 Task: Look for products in the category "More Meals & Sides" from Kevin's Natural Foods only.
Action: Mouse moved to (19, 106)
Screenshot: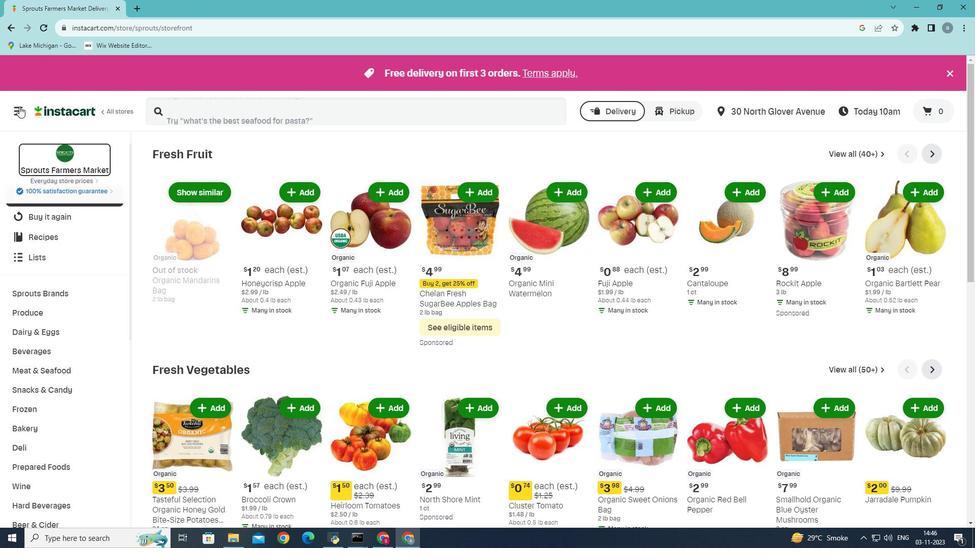 
Action: Mouse pressed left at (19, 106)
Screenshot: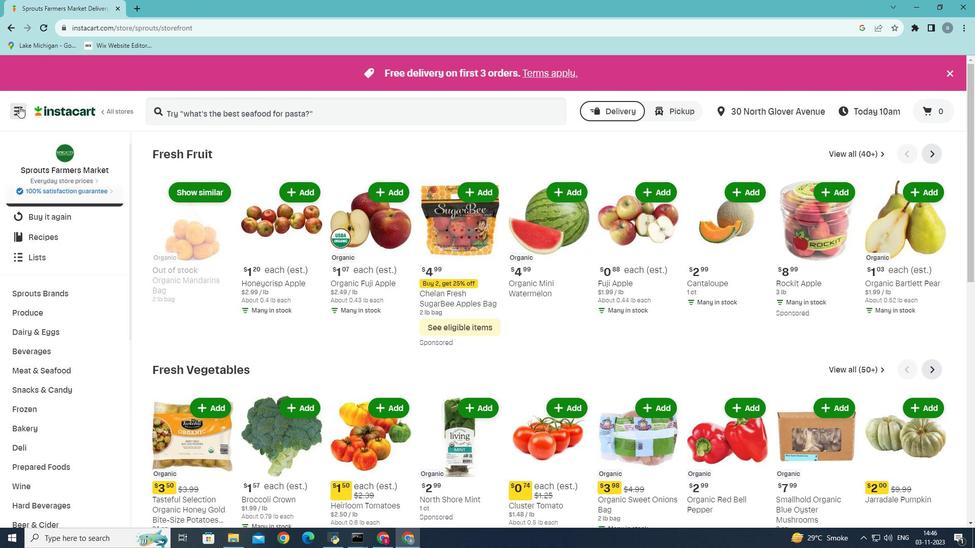 
Action: Mouse moved to (52, 284)
Screenshot: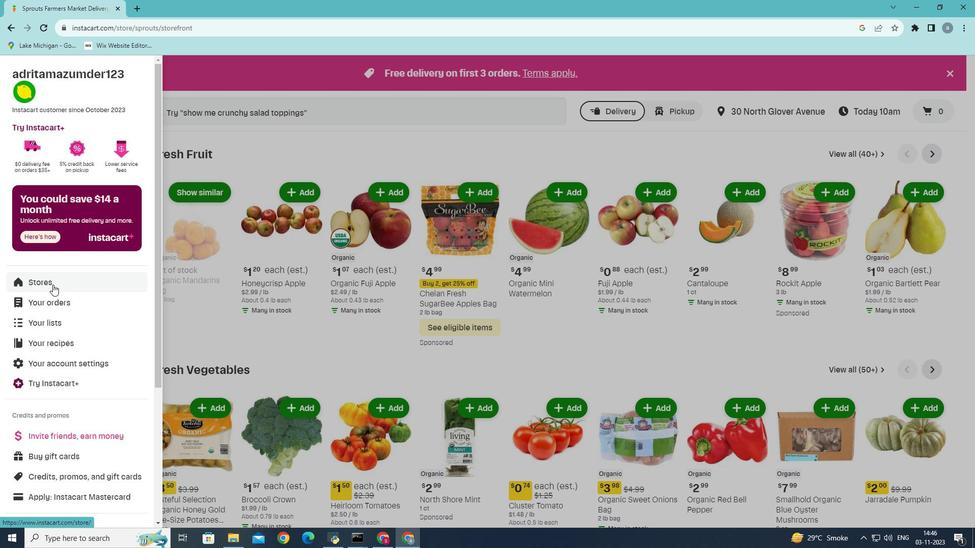 
Action: Mouse pressed left at (52, 284)
Screenshot: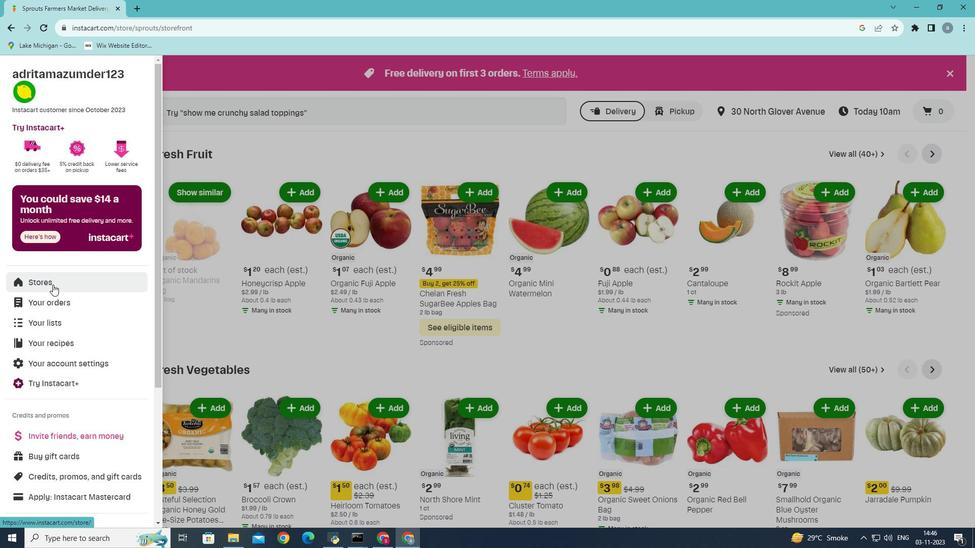 
Action: Mouse moved to (231, 118)
Screenshot: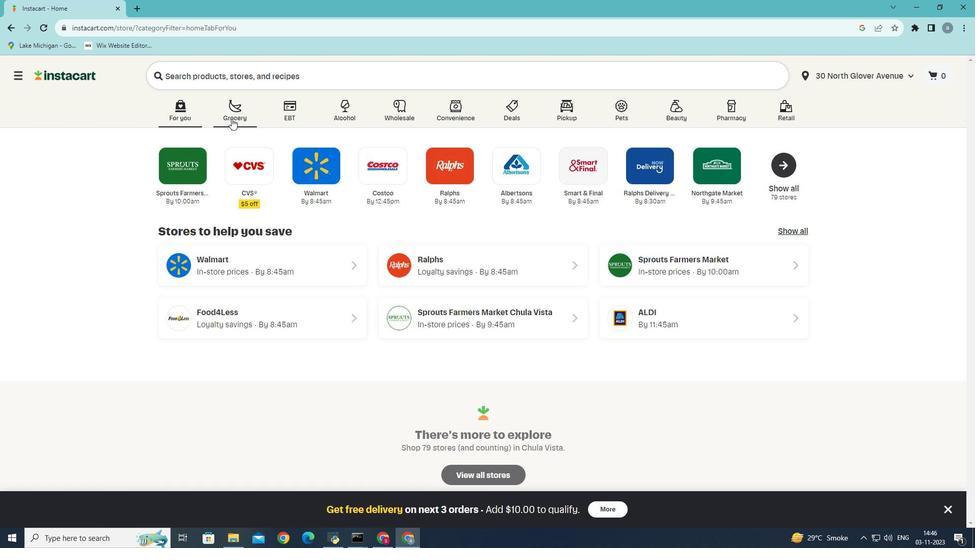 
Action: Mouse pressed left at (231, 118)
Screenshot: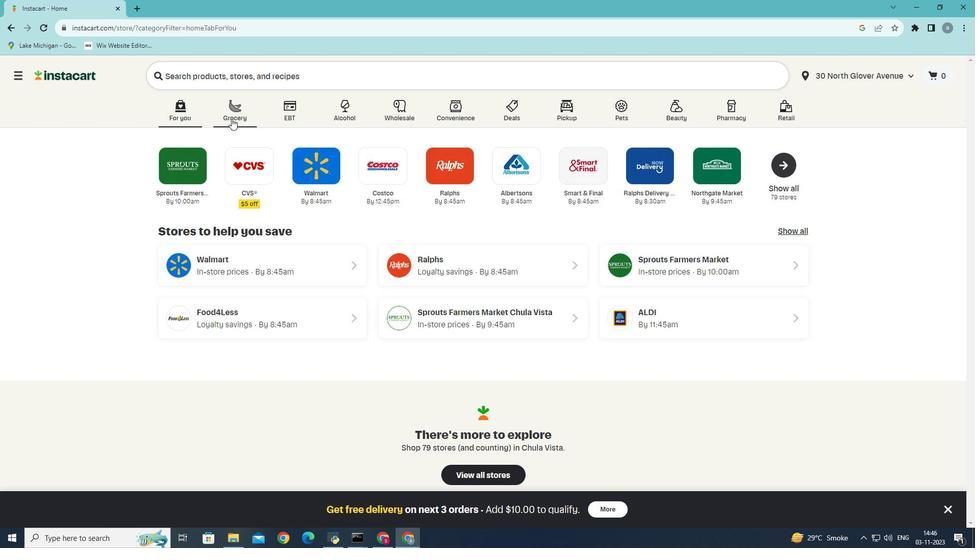 
Action: Mouse moved to (225, 296)
Screenshot: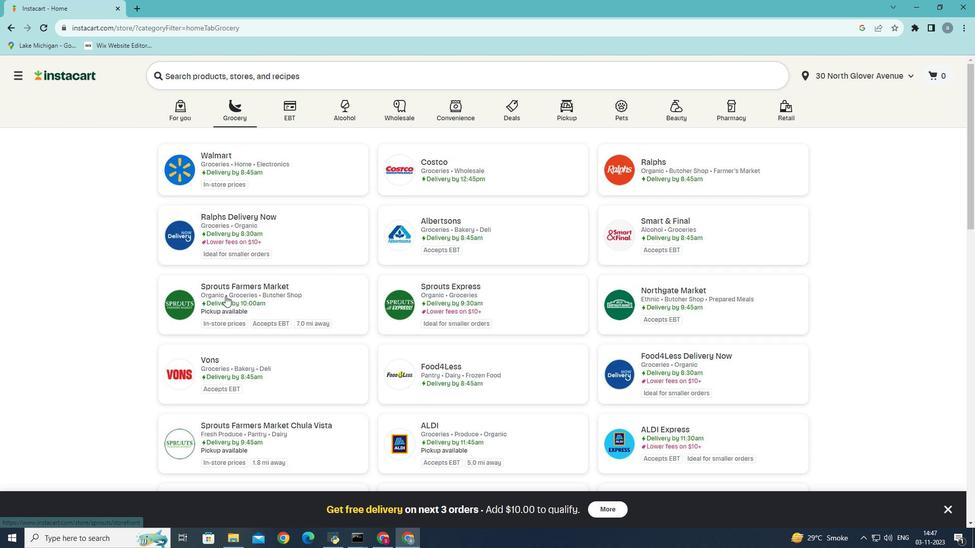 
Action: Mouse pressed left at (225, 296)
Screenshot: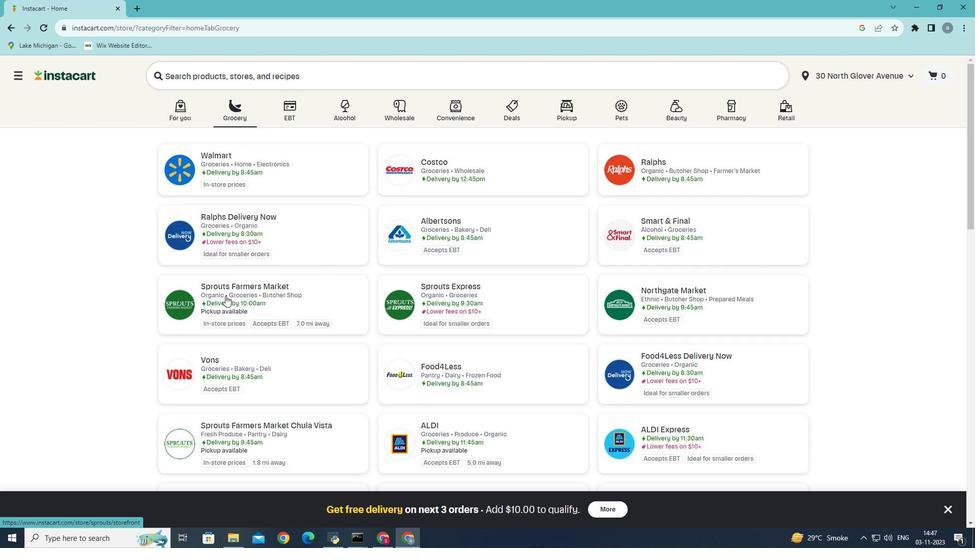 
Action: Mouse moved to (48, 417)
Screenshot: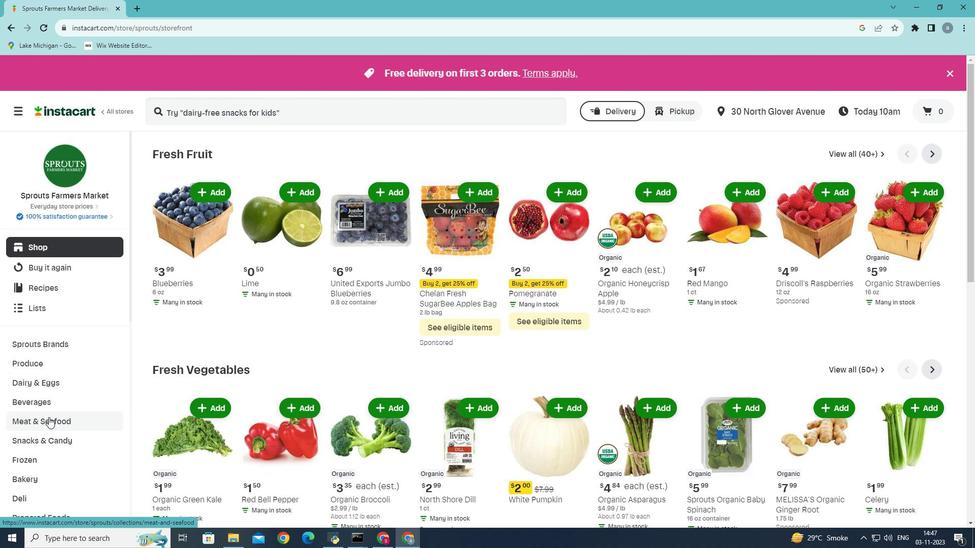 
Action: Mouse scrolled (48, 416) with delta (0, 0)
Screenshot: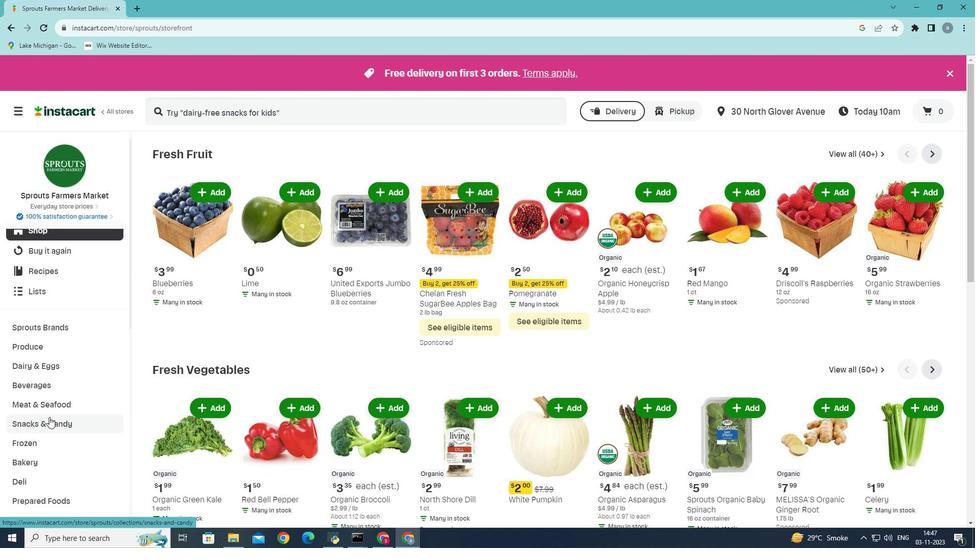 
Action: Mouse moved to (53, 417)
Screenshot: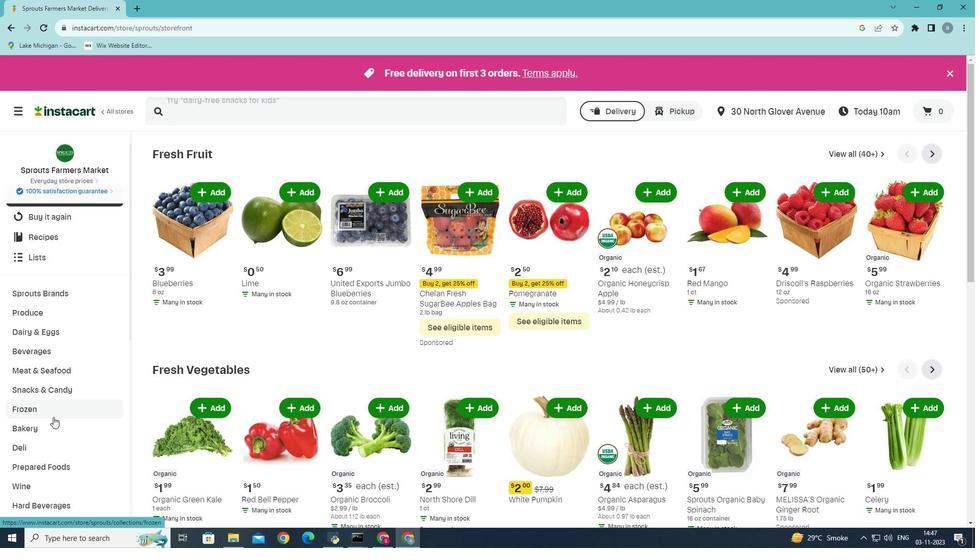 
Action: Mouse scrolled (53, 416) with delta (0, 0)
Screenshot: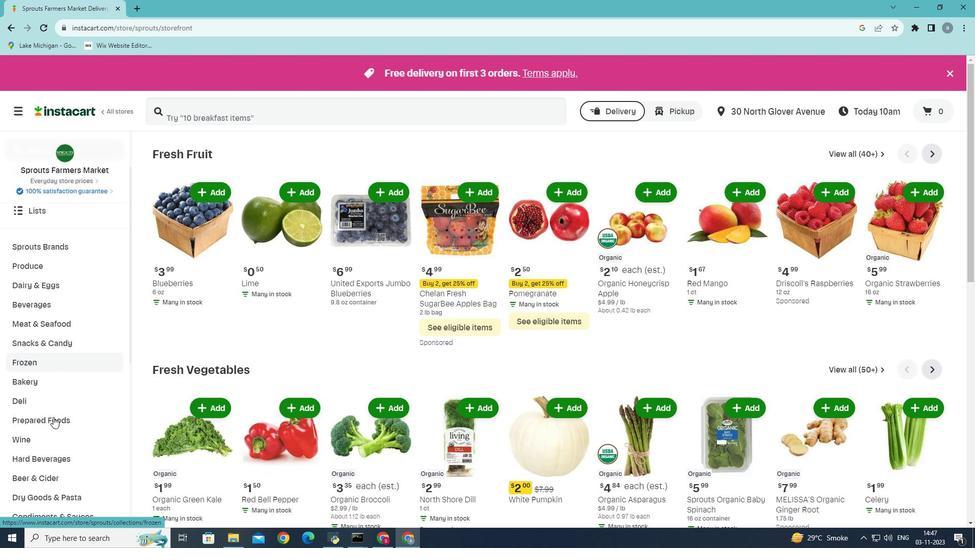 
Action: Mouse moved to (54, 413)
Screenshot: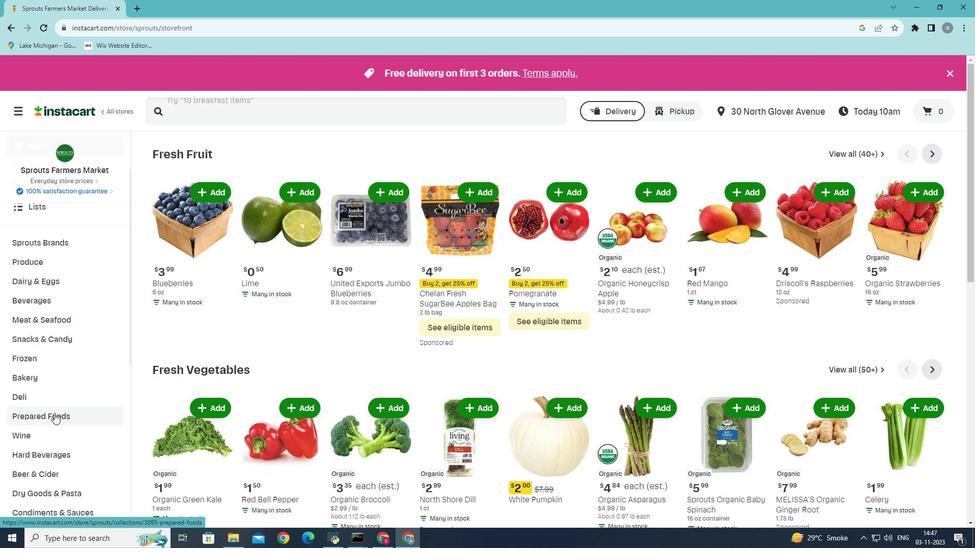 
Action: Mouse pressed left at (54, 413)
Screenshot: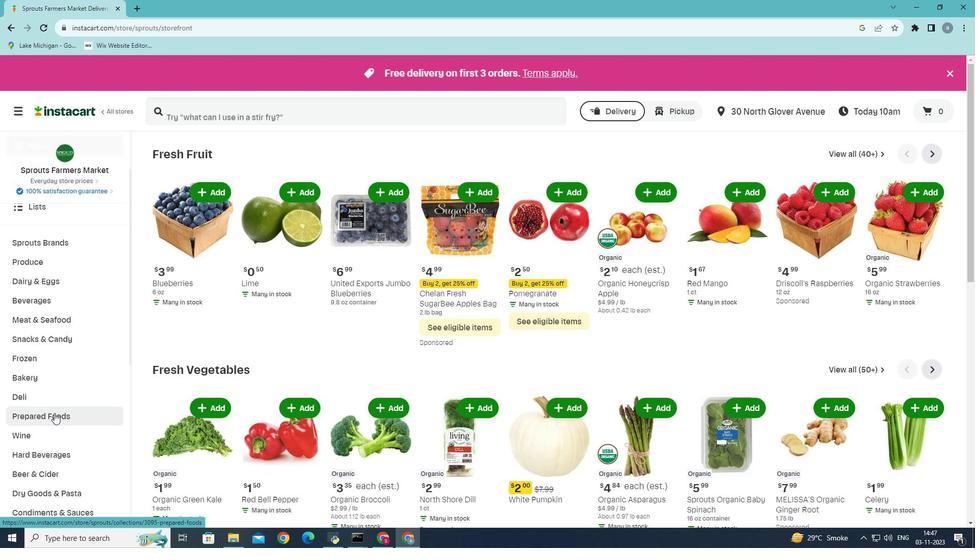 
Action: Mouse moved to (354, 179)
Screenshot: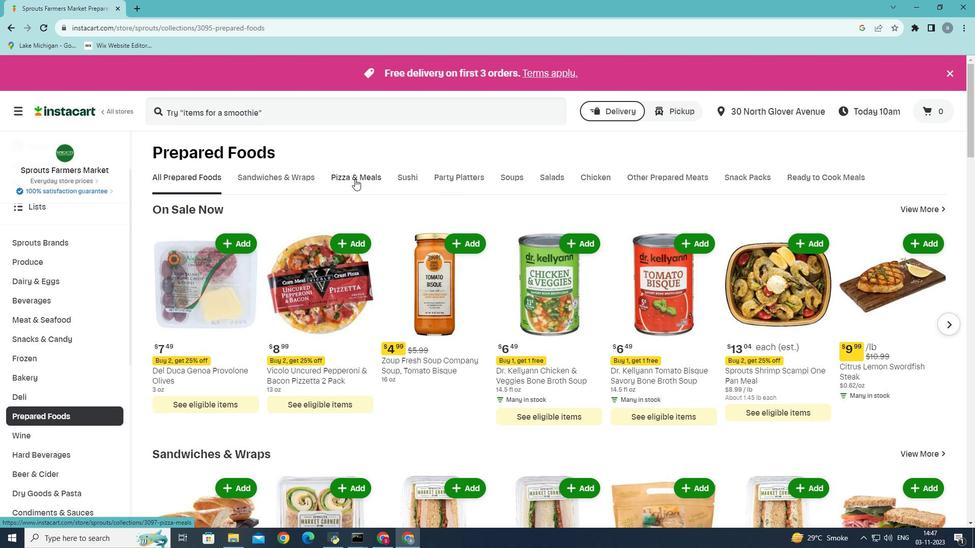 
Action: Mouse pressed left at (354, 179)
Screenshot: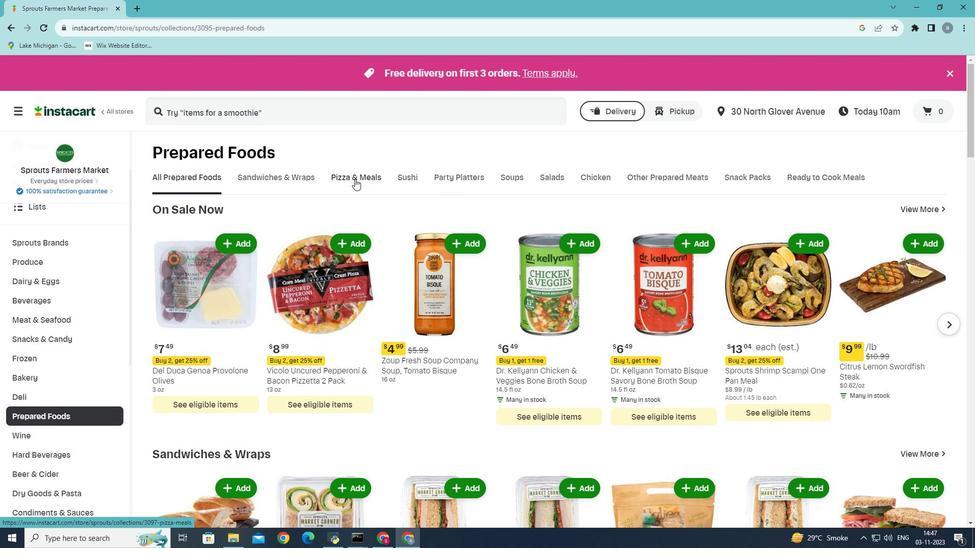 
Action: Mouse moved to (705, 218)
Screenshot: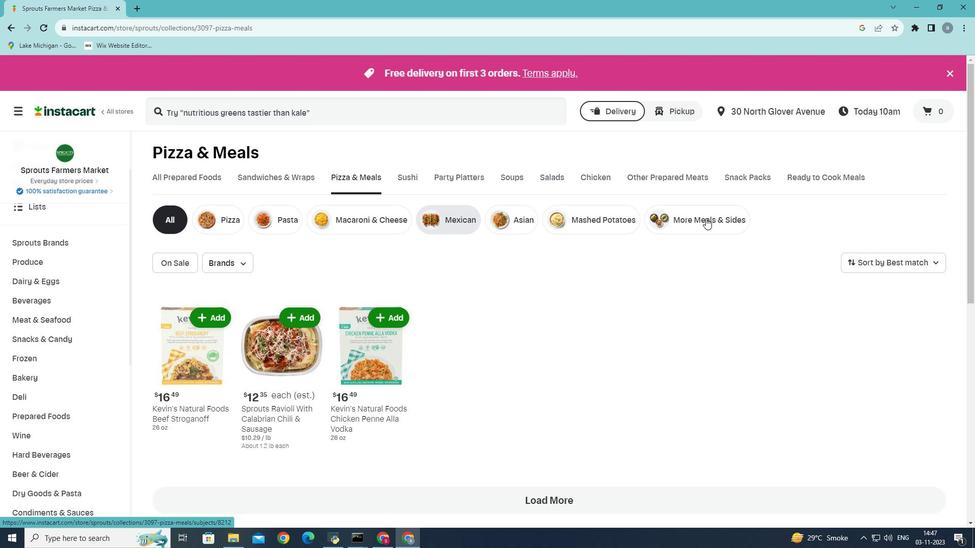 
Action: Mouse pressed left at (705, 218)
Screenshot: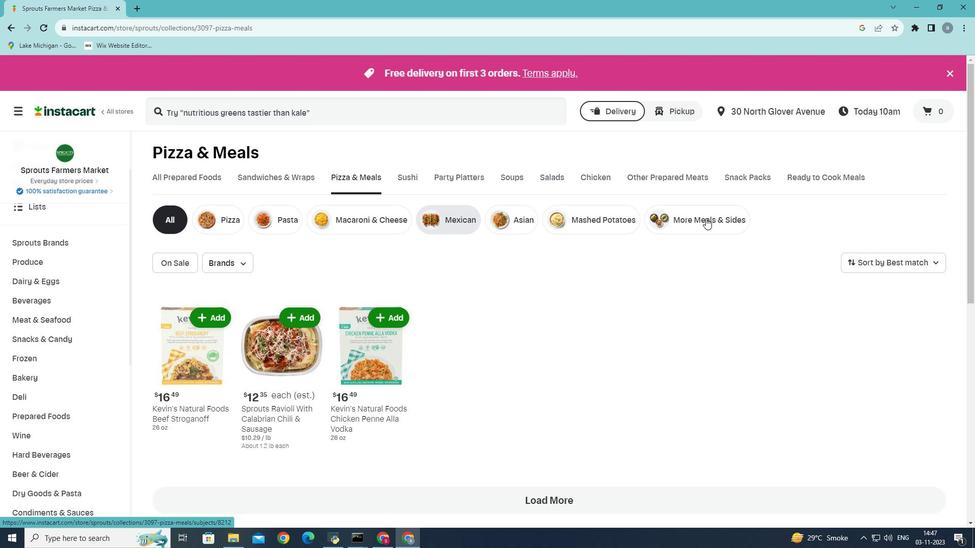 
Action: Mouse moved to (244, 265)
Screenshot: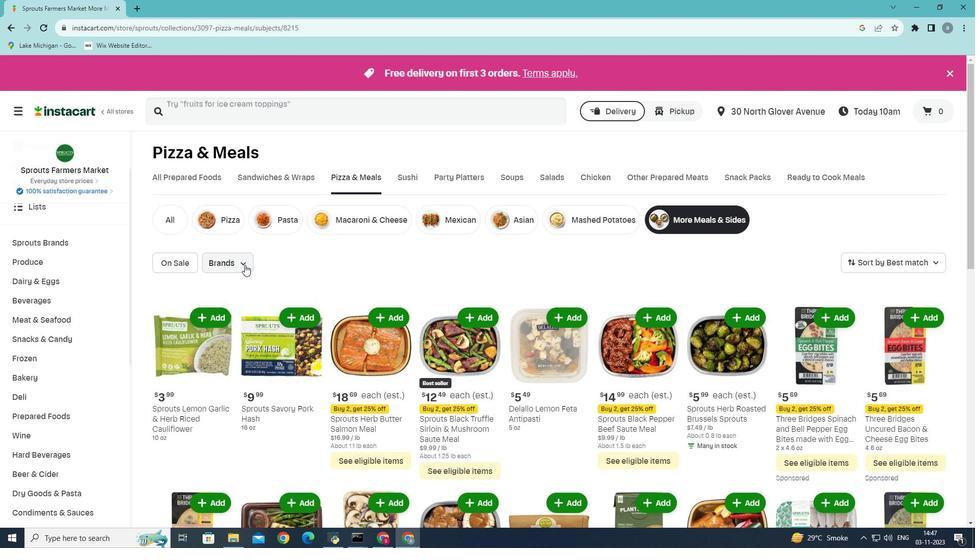 
Action: Mouse pressed left at (244, 265)
Screenshot: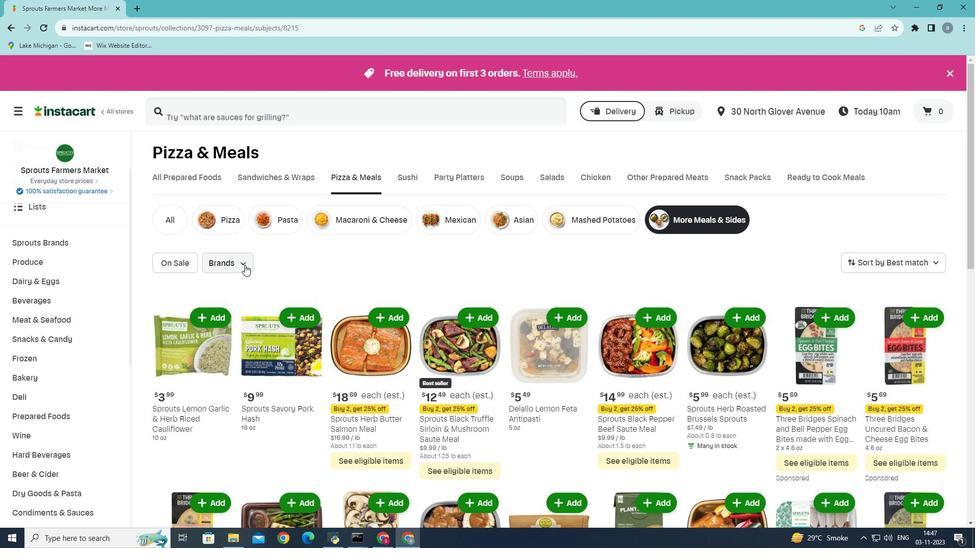 
Action: Mouse moved to (258, 344)
Screenshot: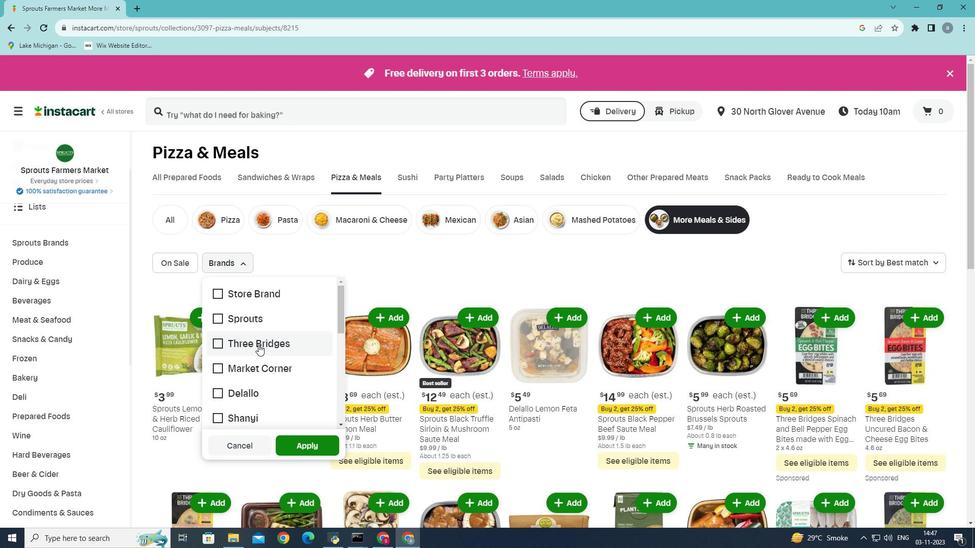 
Action: Mouse scrolled (258, 344) with delta (0, 0)
Screenshot: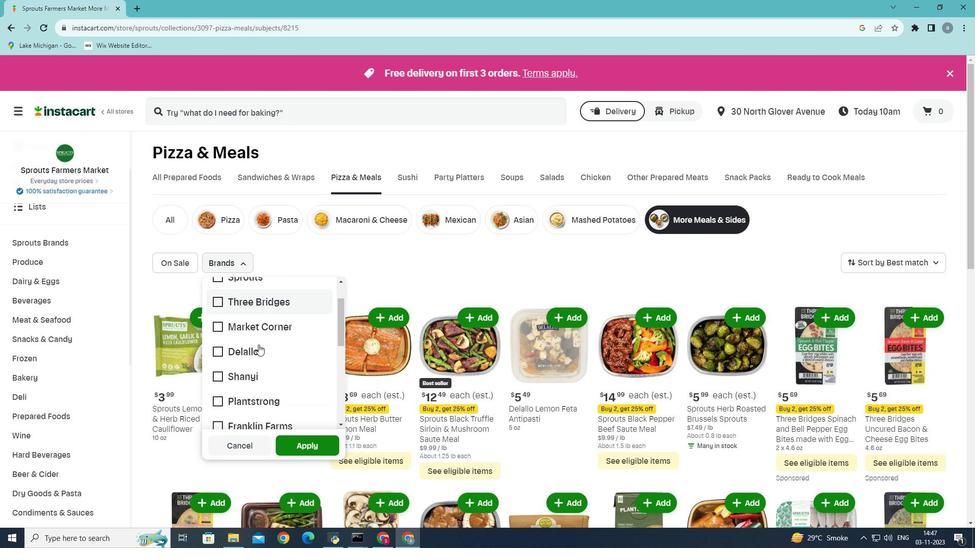 
Action: Mouse moved to (259, 344)
Screenshot: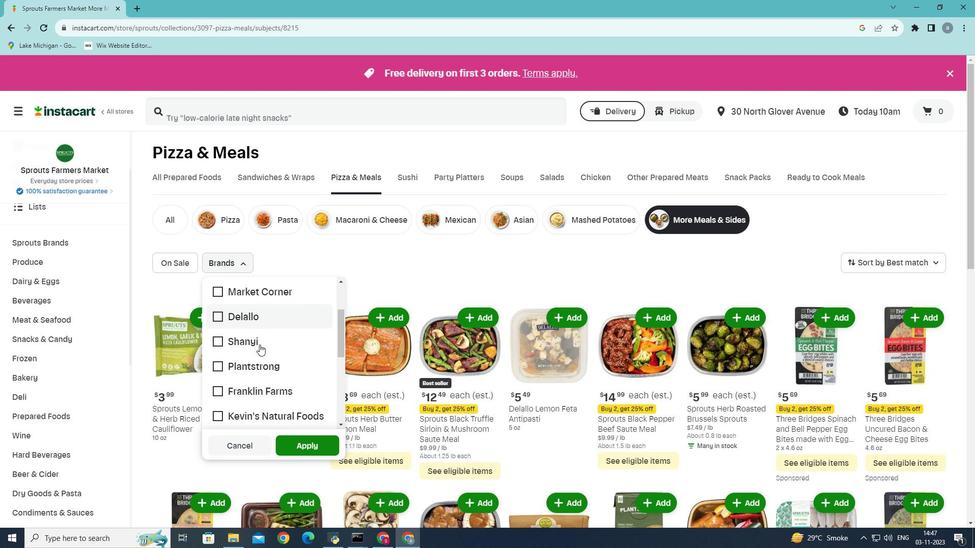 
Action: Mouse scrolled (259, 344) with delta (0, 0)
Screenshot: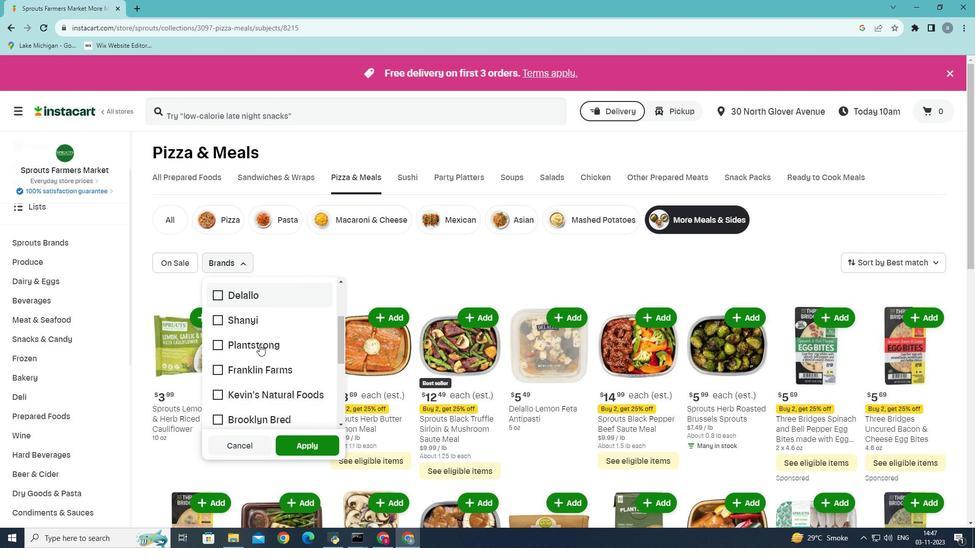 
Action: Mouse scrolled (259, 344) with delta (0, 0)
Screenshot: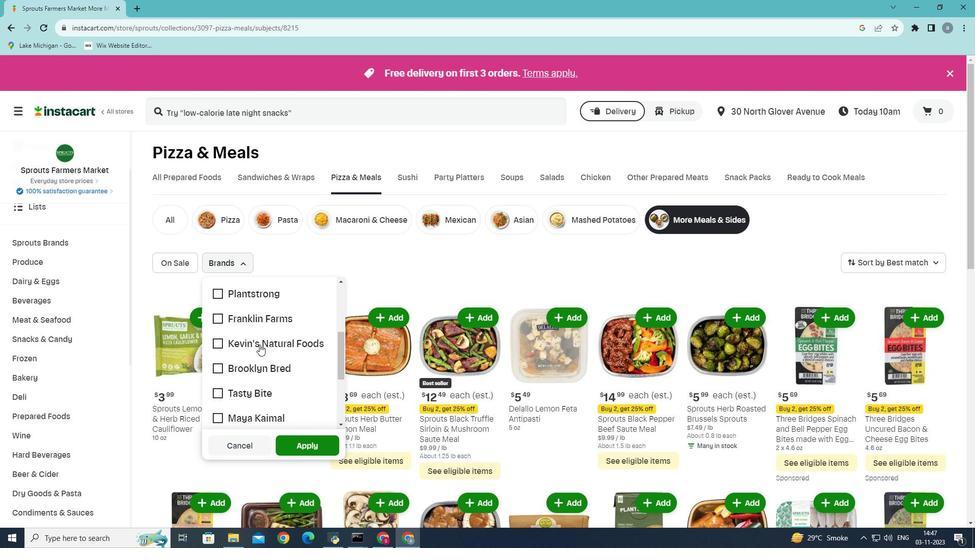 
Action: Mouse moved to (218, 340)
Screenshot: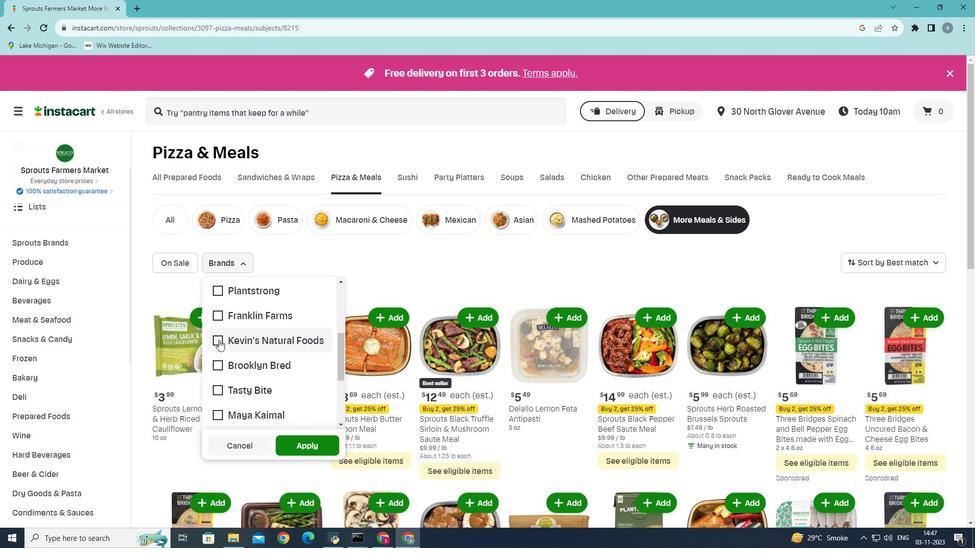 
Action: Mouse pressed left at (218, 340)
Screenshot: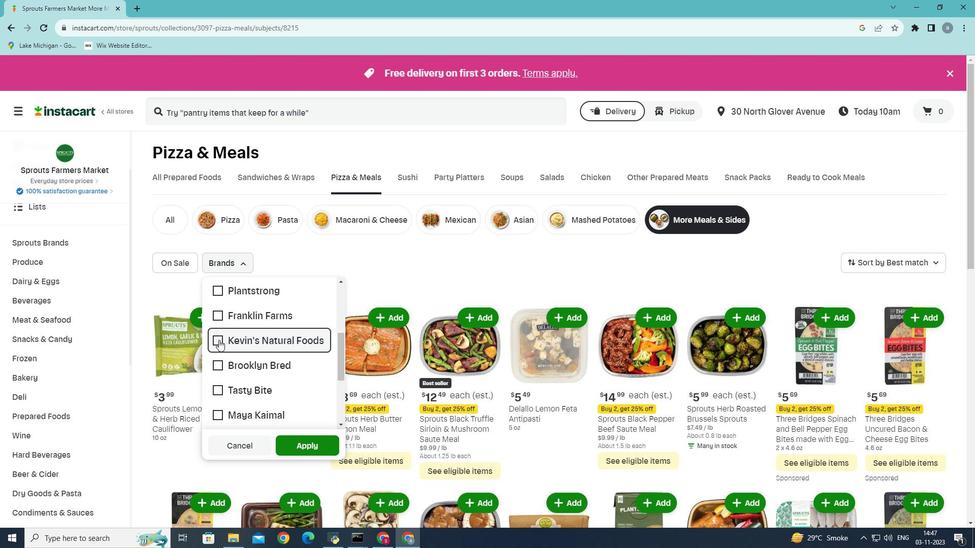 
Action: Mouse moved to (300, 448)
Screenshot: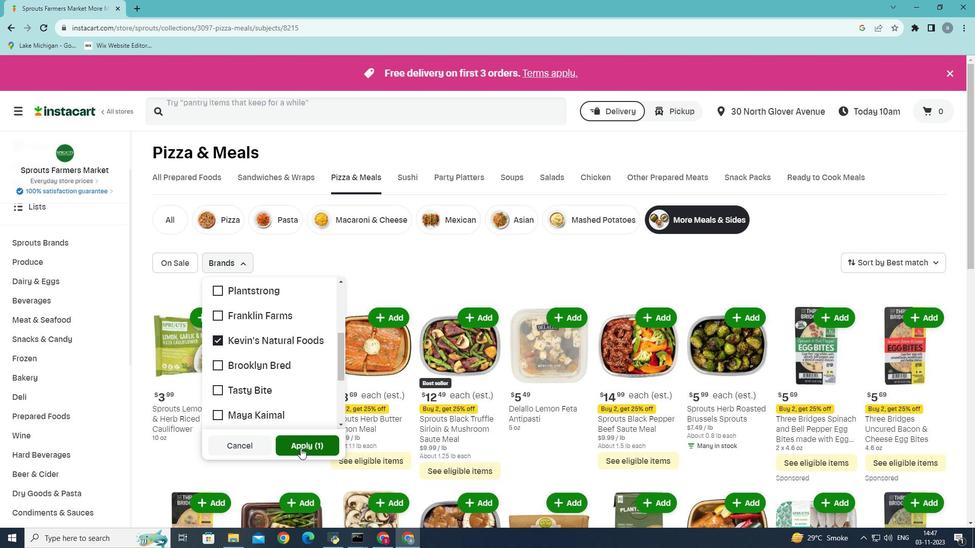 
Action: Mouse pressed left at (300, 448)
Screenshot: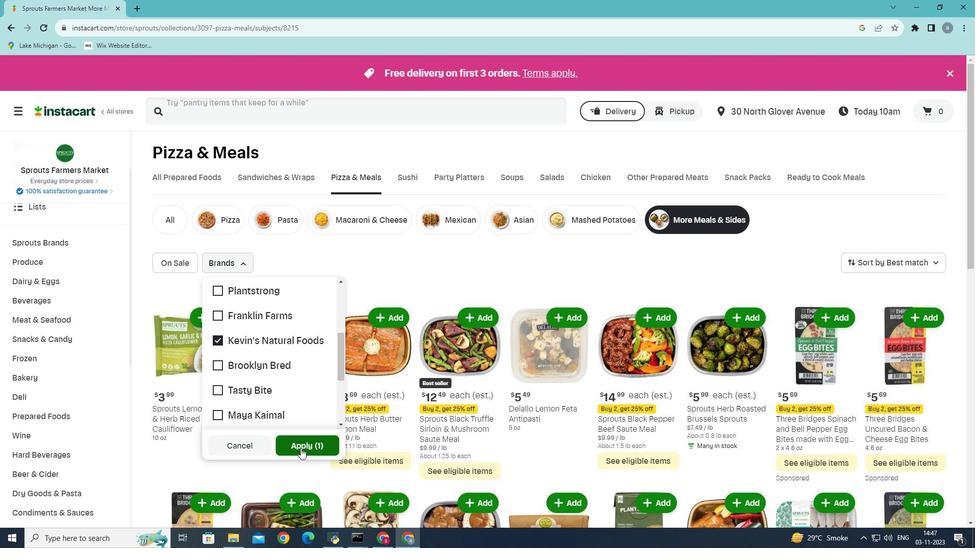 
Action: Mouse moved to (301, 446)
Screenshot: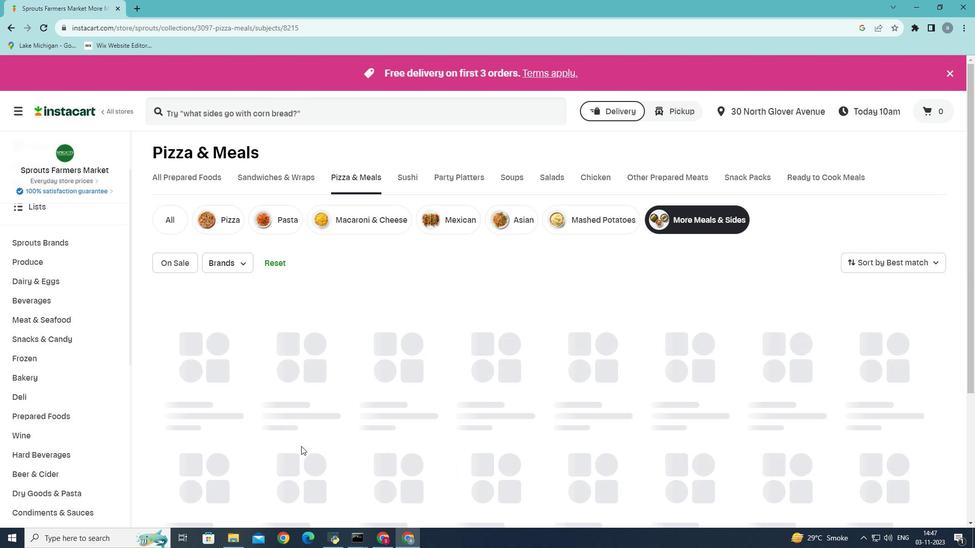 
